 Task: Select a due date automation when advanced off, on the sunday of the week a card is due at 01:00 PM.
Action: Mouse moved to (408, 433)
Screenshot: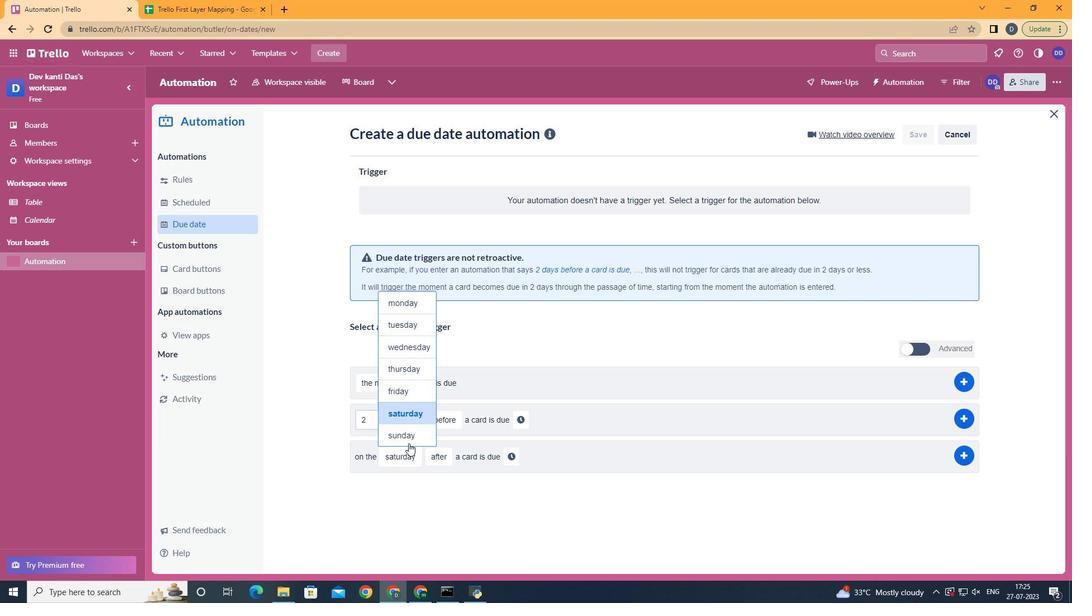 
Action: Mouse pressed left at (408, 433)
Screenshot: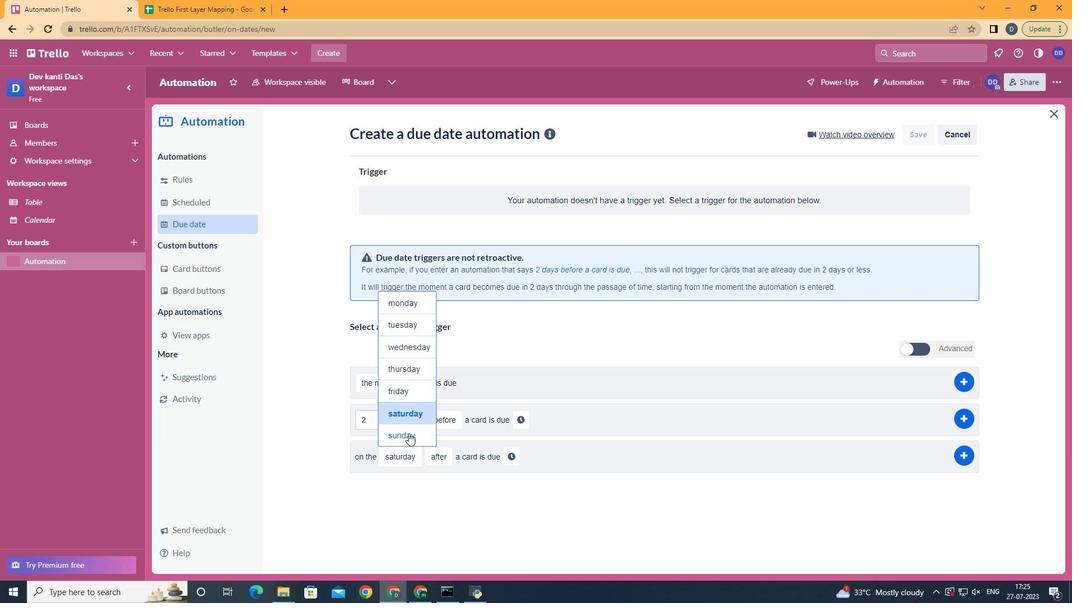 
Action: Mouse moved to (452, 518)
Screenshot: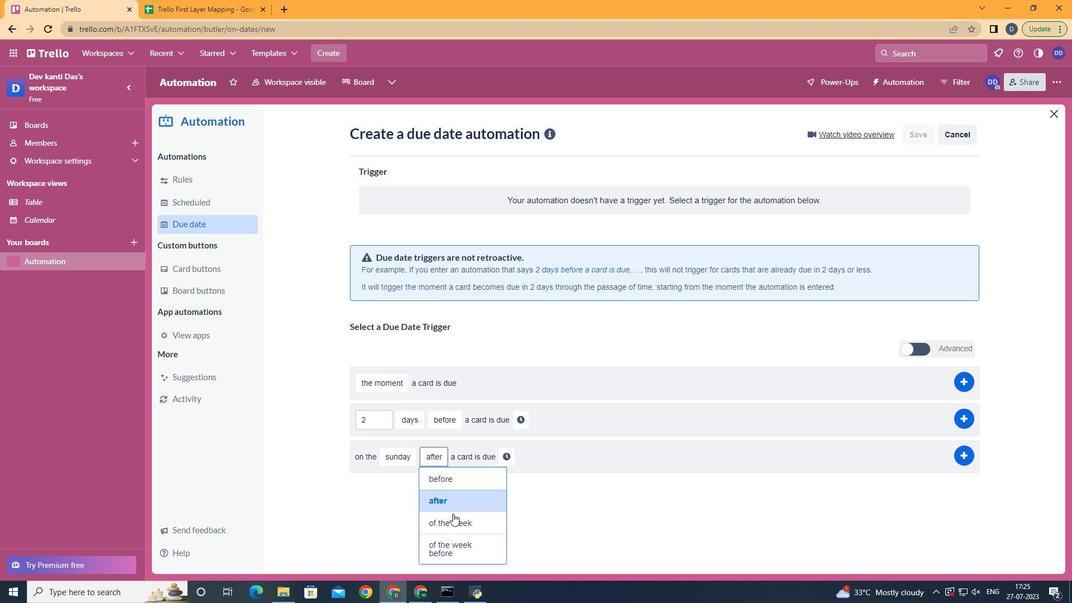 
Action: Mouse pressed left at (452, 518)
Screenshot: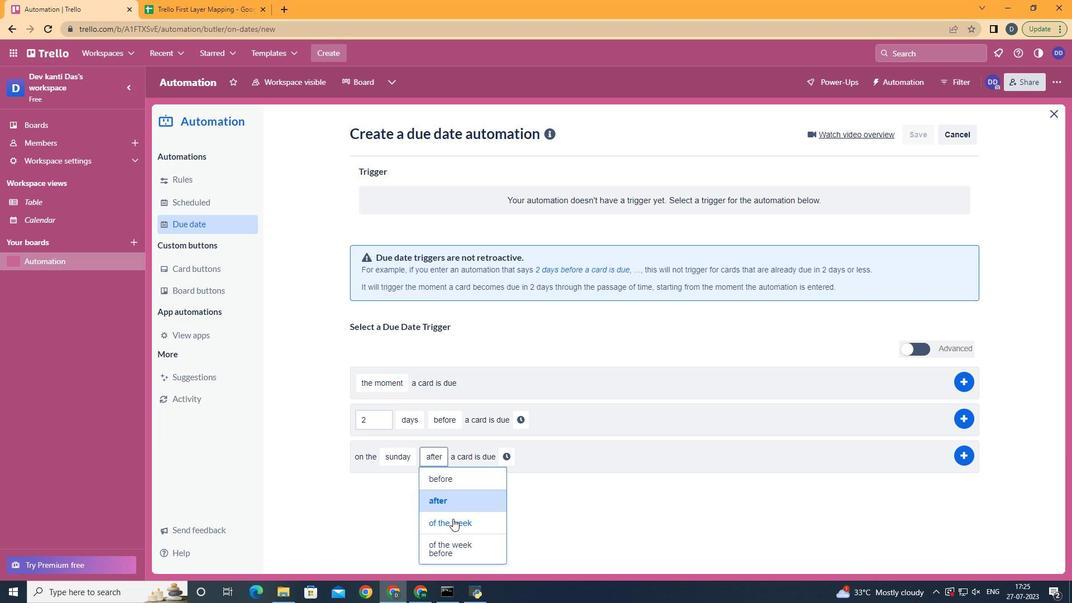 
Action: Mouse moved to (531, 460)
Screenshot: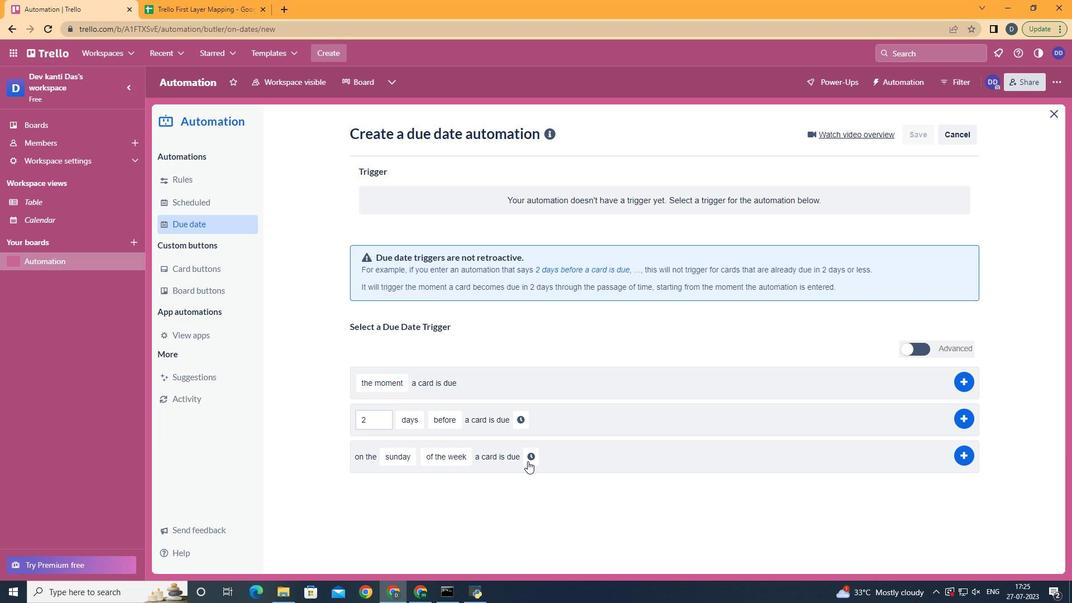 
Action: Mouse pressed left at (531, 460)
Screenshot: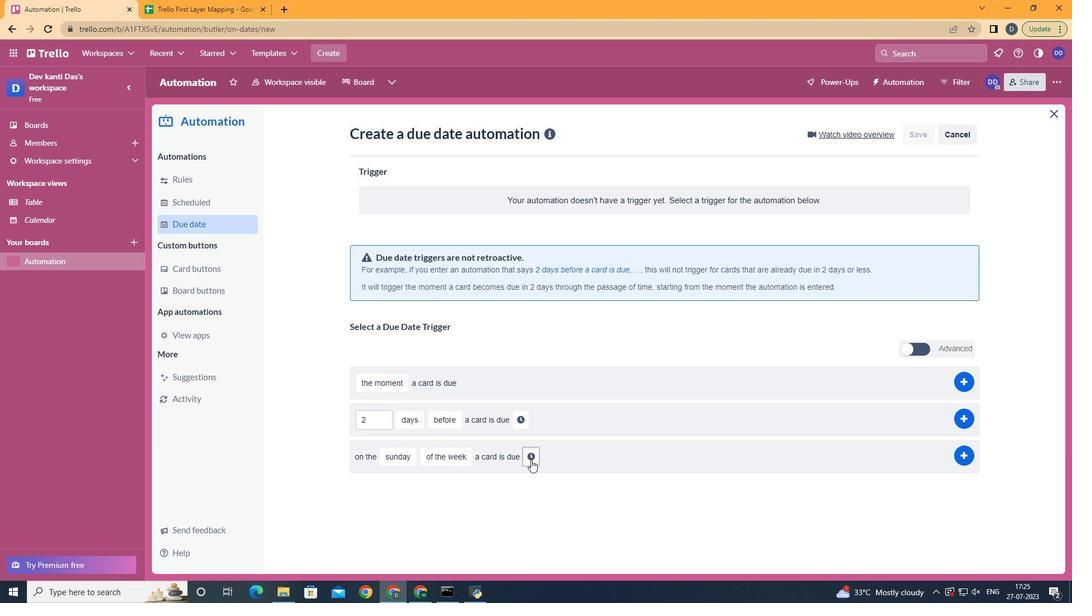 
Action: Mouse moved to (560, 460)
Screenshot: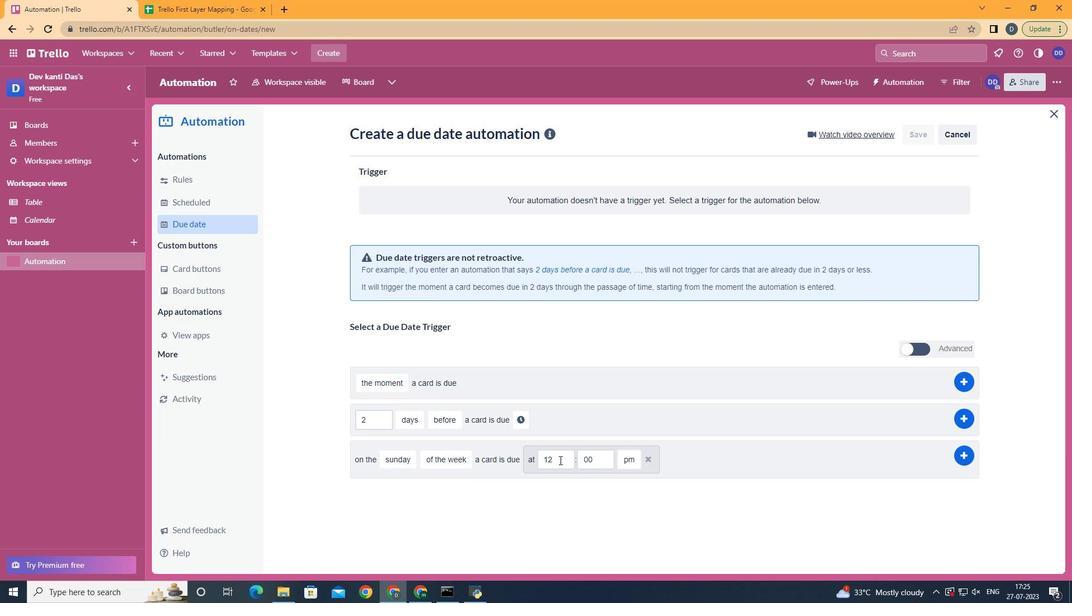 
Action: Mouse pressed left at (560, 460)
Screenshot: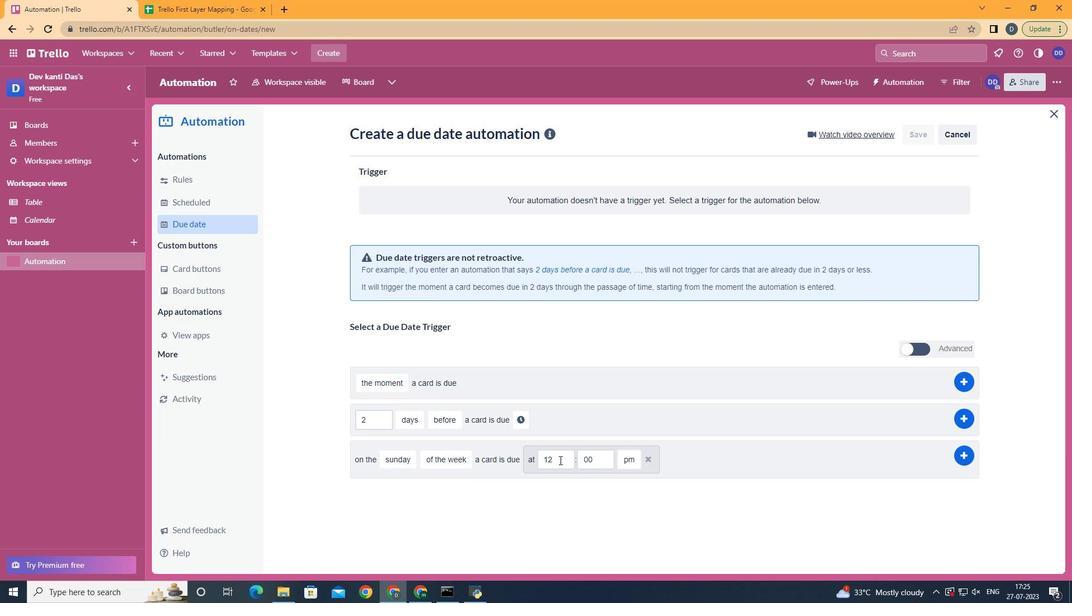 
Action: Key pressed <Key.backspace><Key.backspace>01
Screenshot: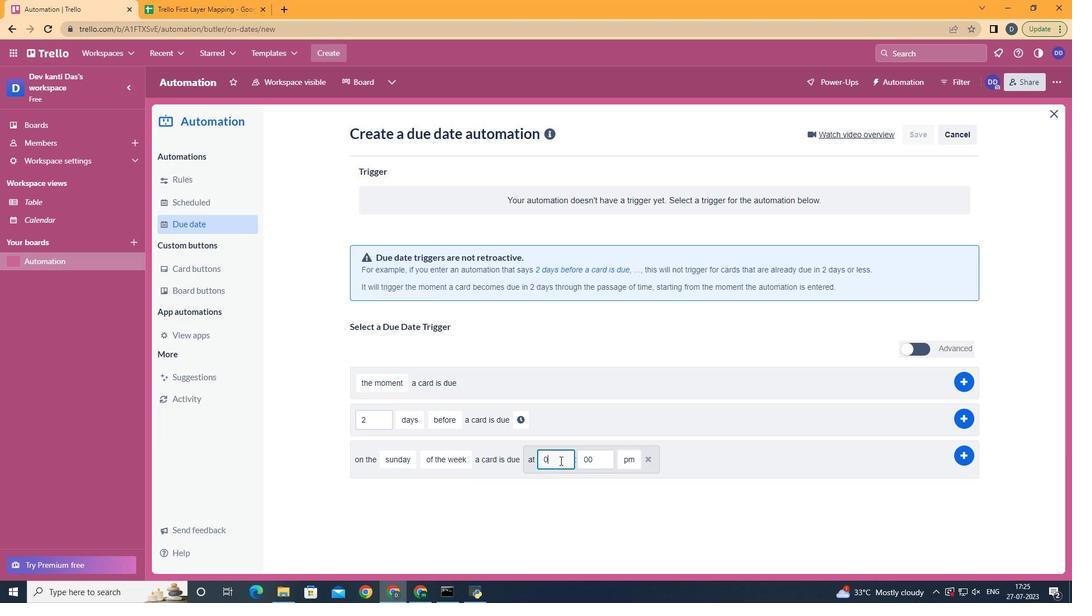 
Action: Mouse moved to (628, 503)
Screenshot: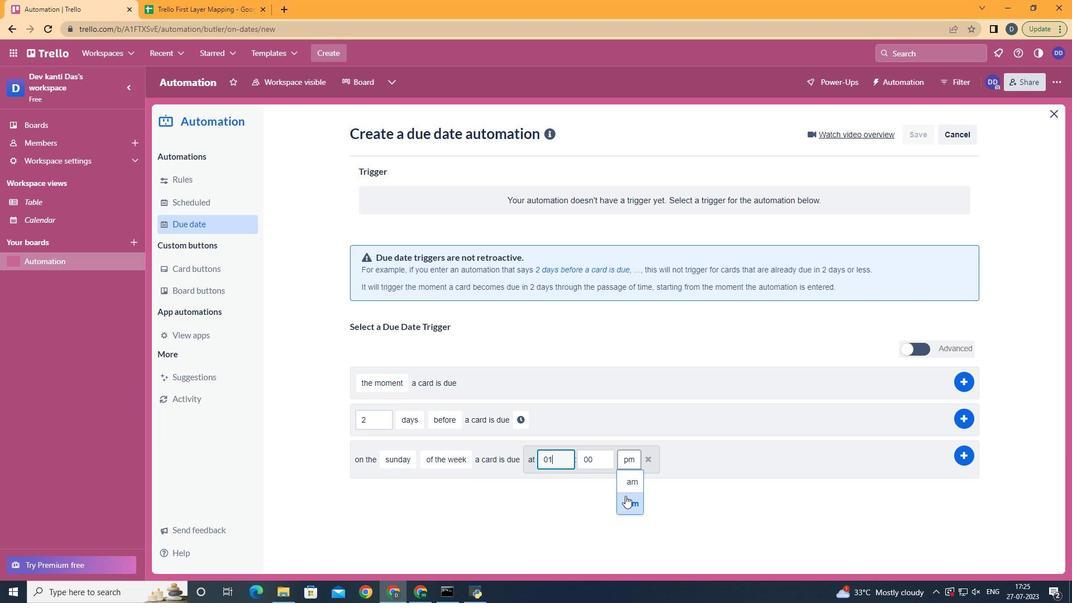 
Action: Mouse pressed left at (628, 503)
Screenshot: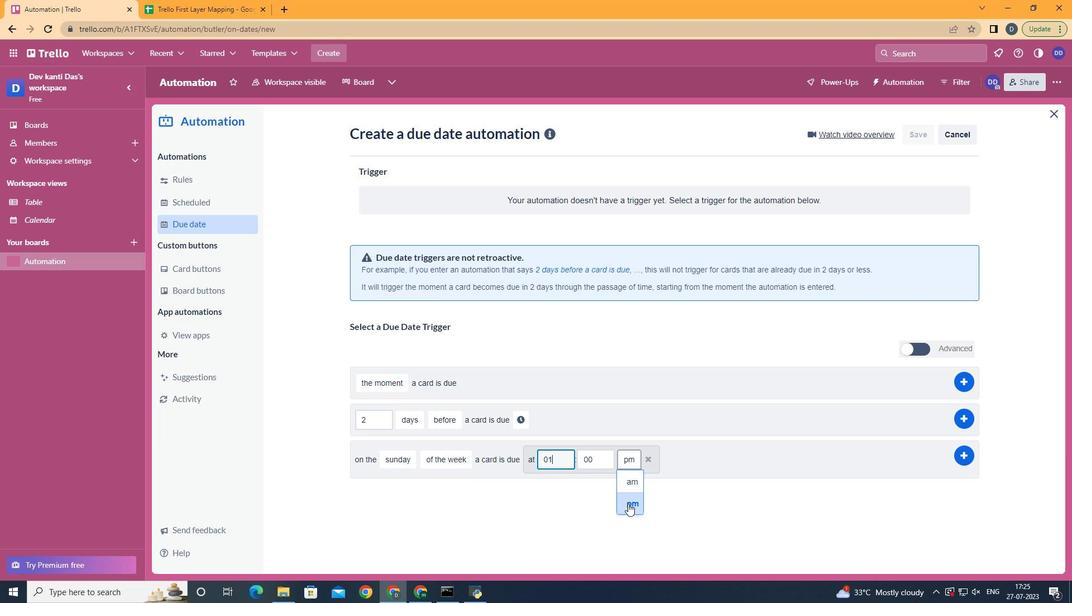 
